 Task: Change the option "Subdirectory behavior" for the playlist to "collapse ".
Action: Mouse moved to (102, 23)
Screenshot: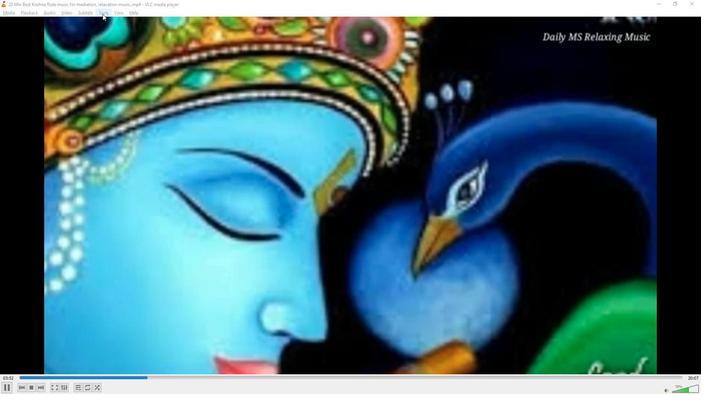 
Action: Mouse pressed left at (102, 23)
Screenshot: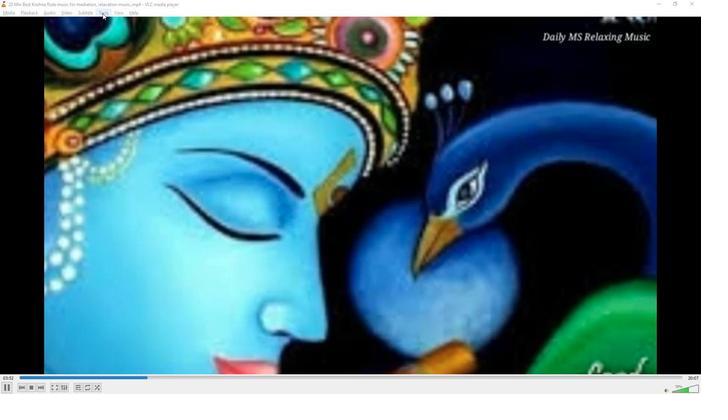 
Action: Mouse moved to (104, 106)
Screenshot: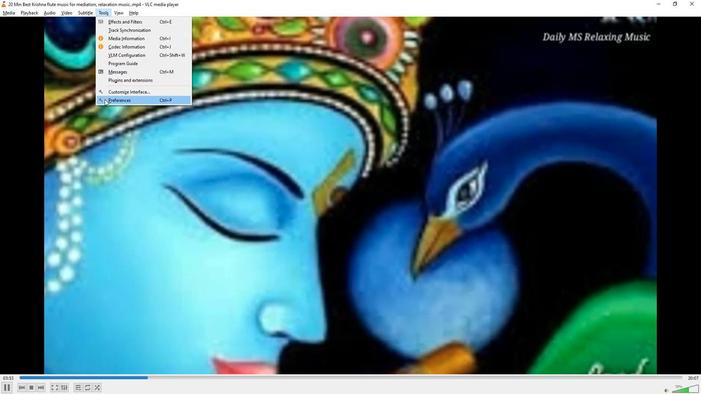 
Action: Mouse pressed left at (104, 106)
Screenshot: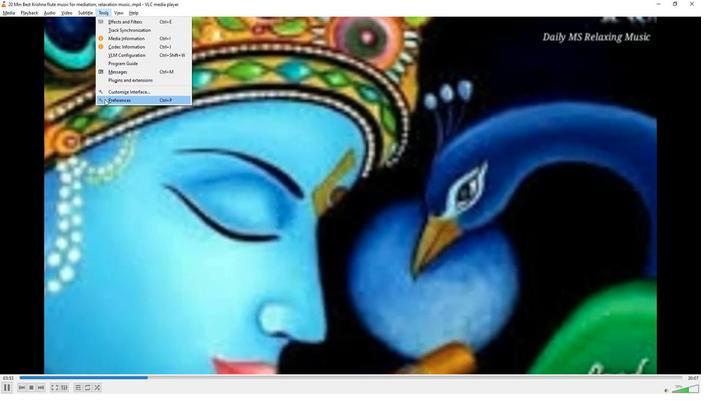 
Action: Mouse moved to (235, 319)
Screenshot: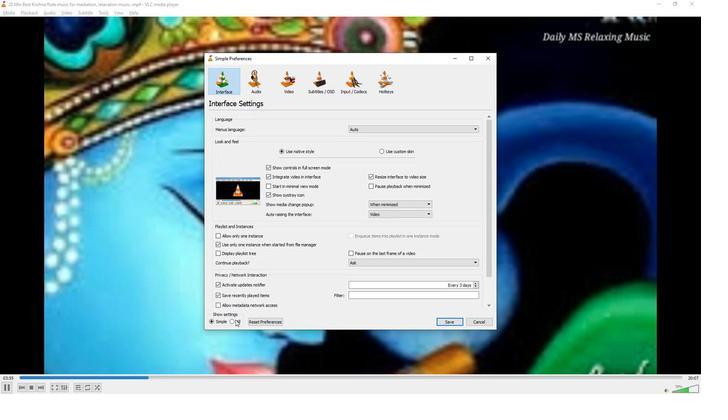 
Action: Mouse pressed left at (235, 319)
Screenshot: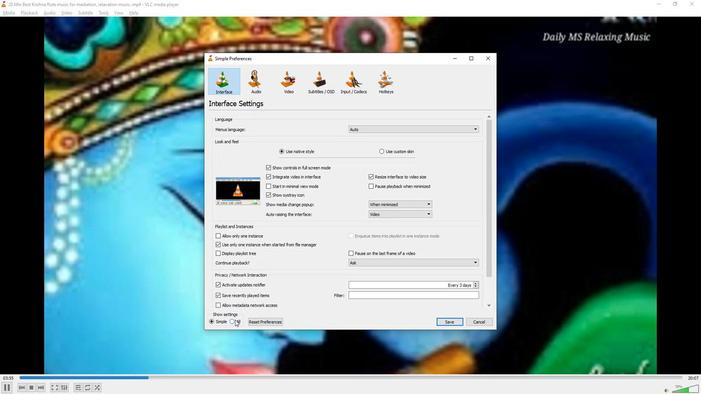 
Action: Mouse moved to (232, 294)
Screenshot: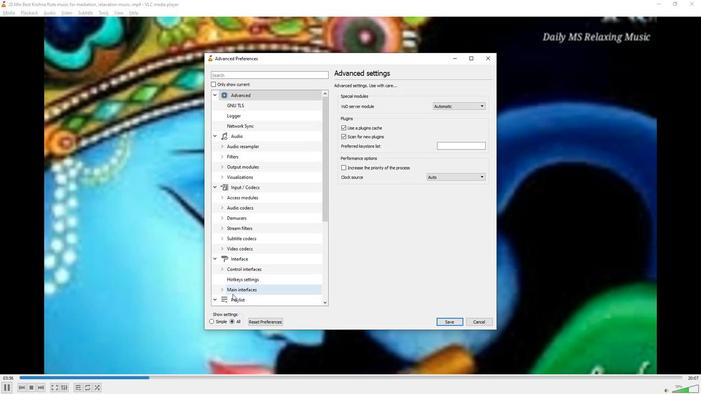 
Action: Mouse scrolled (232, 294) with delta (0, 0)
Screenshot: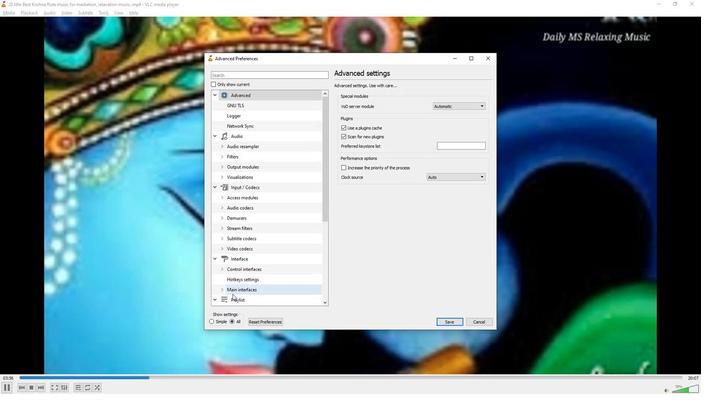 
Action: Mouse moved to (241, 272)
Screenshot: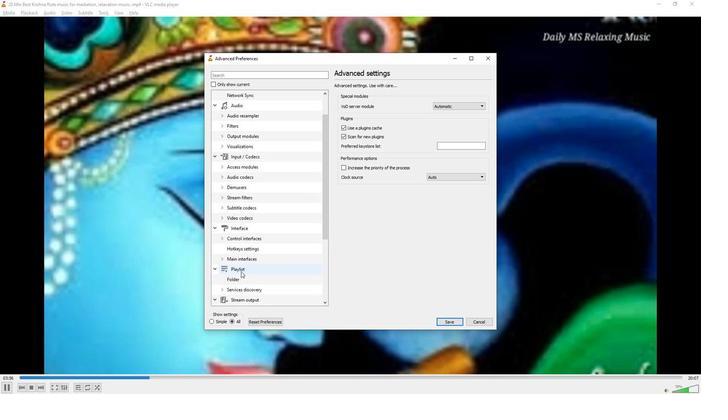 
Action: Mouse pressed left at (241, 272)
Screenshot: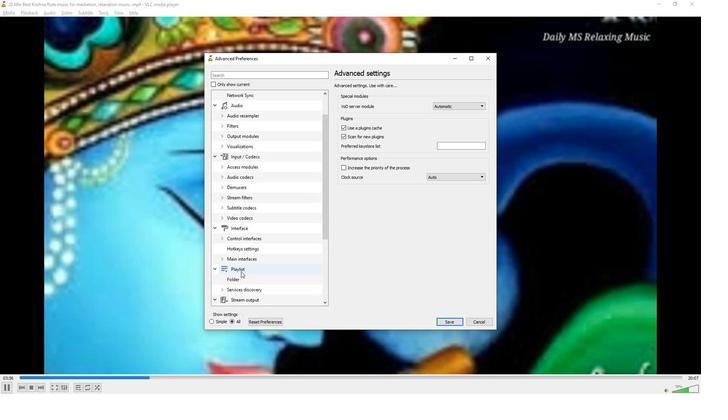 
Action: Mouse moved to (465, 259)
Screenshot: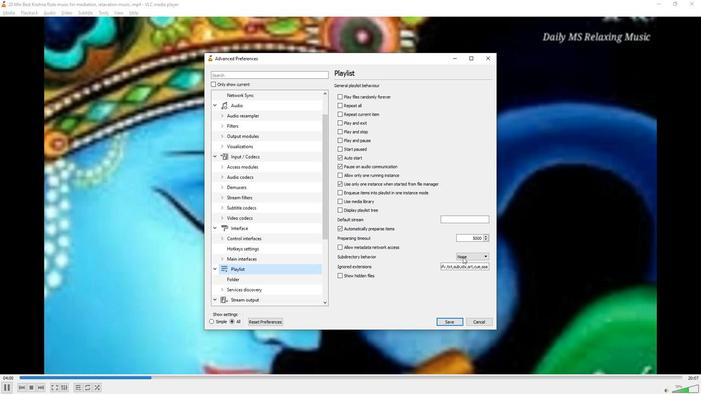 
Action: Mouse pressed left at (465, 259)
Screenshot: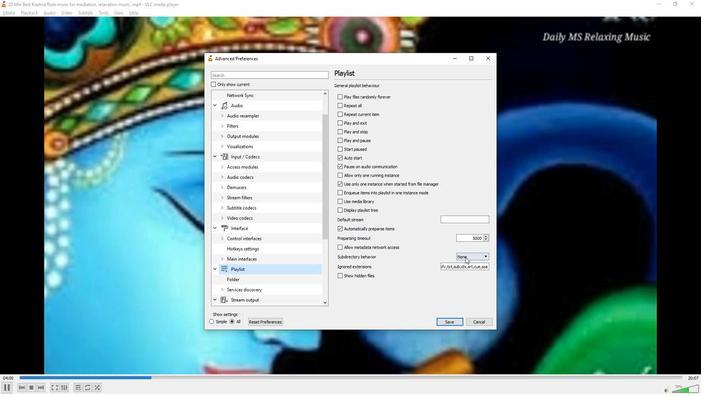 
Action: Mouse moved to (465, 267)
Screenshot: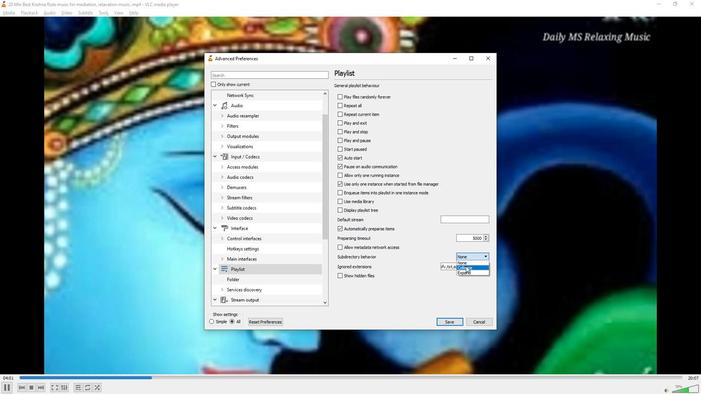 
Action: Mouse pressed left at (465, 267)
Screenshot: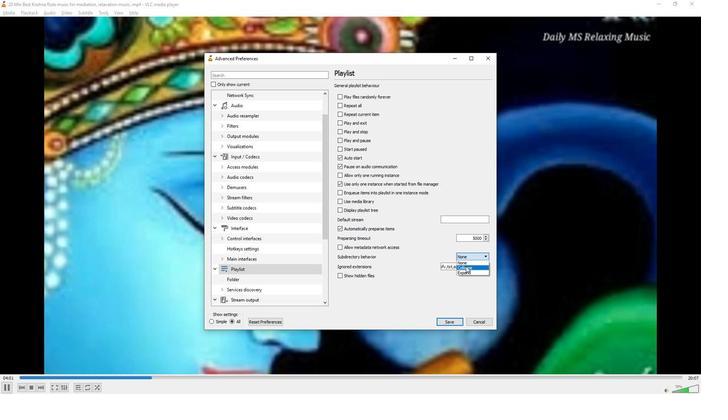 
Action: Mouse moved to (423, 253)
Screenshot: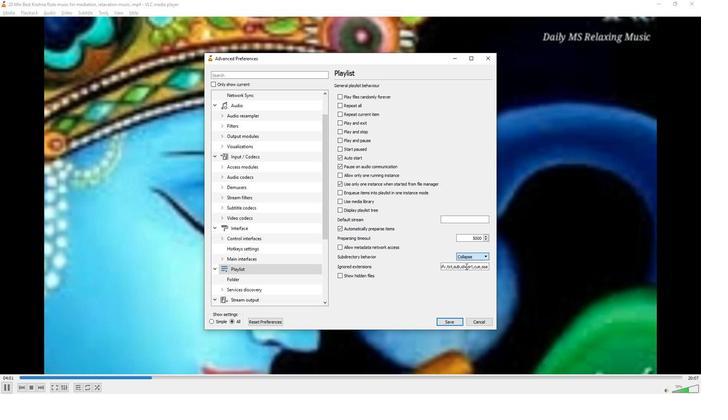 
